 Task: Create a due date automation trigger when advanced on, 2 working days after a card is due add dates due next week at 11:00 AM.
Action: Mouse moved to (1055, 84)
Screenshot: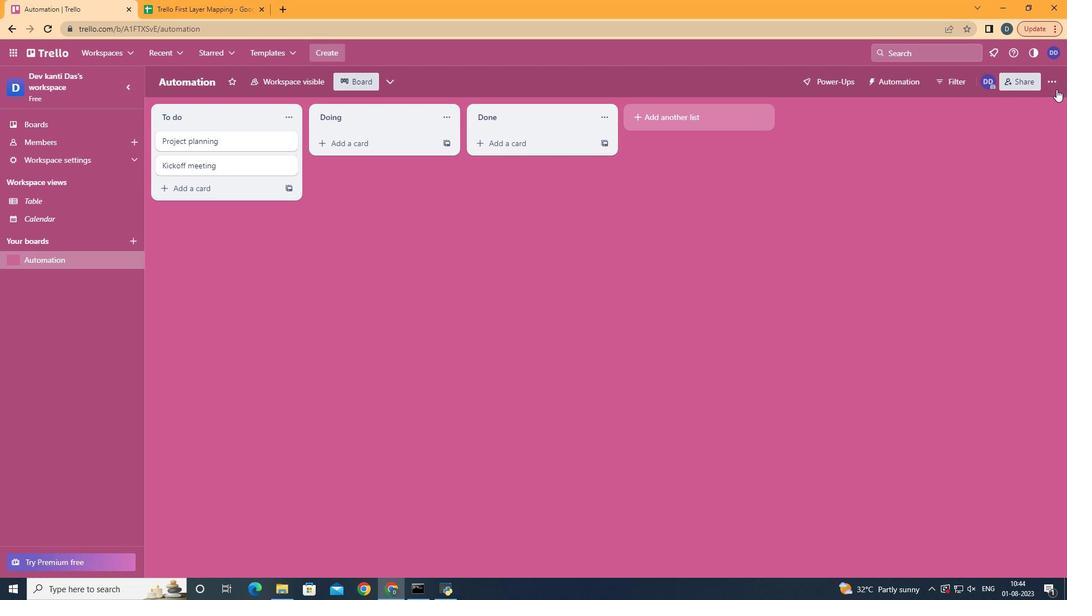 
Action: Mouse pressed left at (1055, 84)
Screenshot: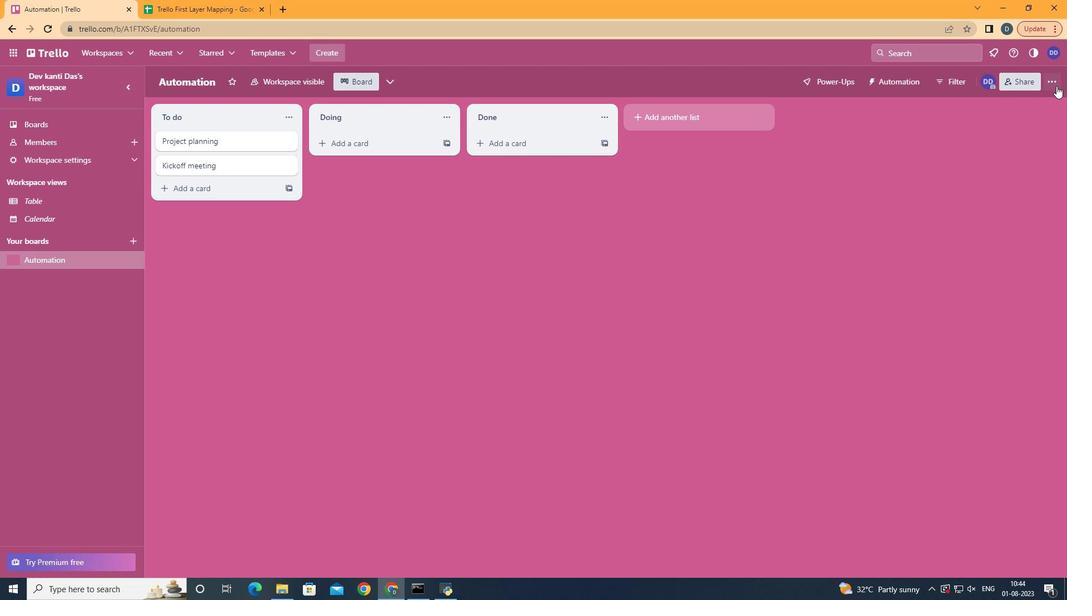 
Action: Mouse moved to (957, 228)
Screenshot: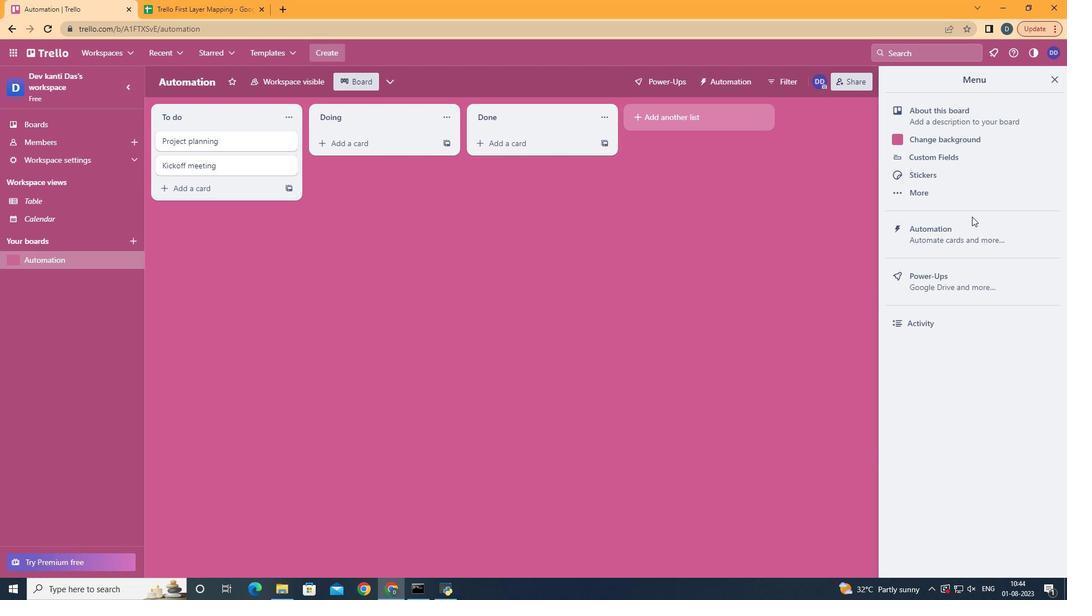 
Action: Mouse pressed left at (957, 228)
Screenshot: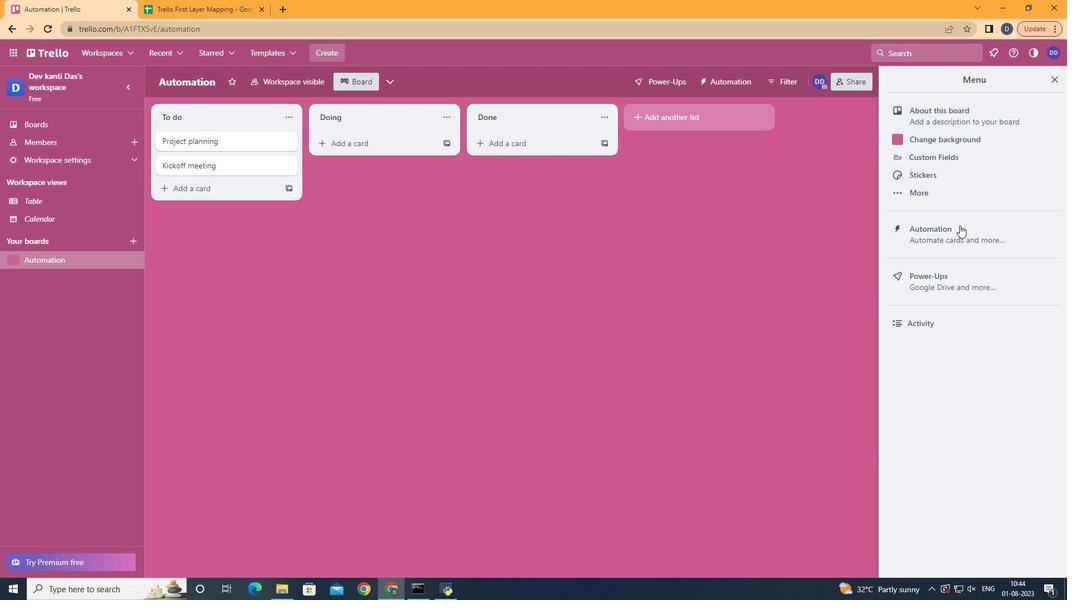 
Action: Mouse moved to (216, 222)
Screenshot: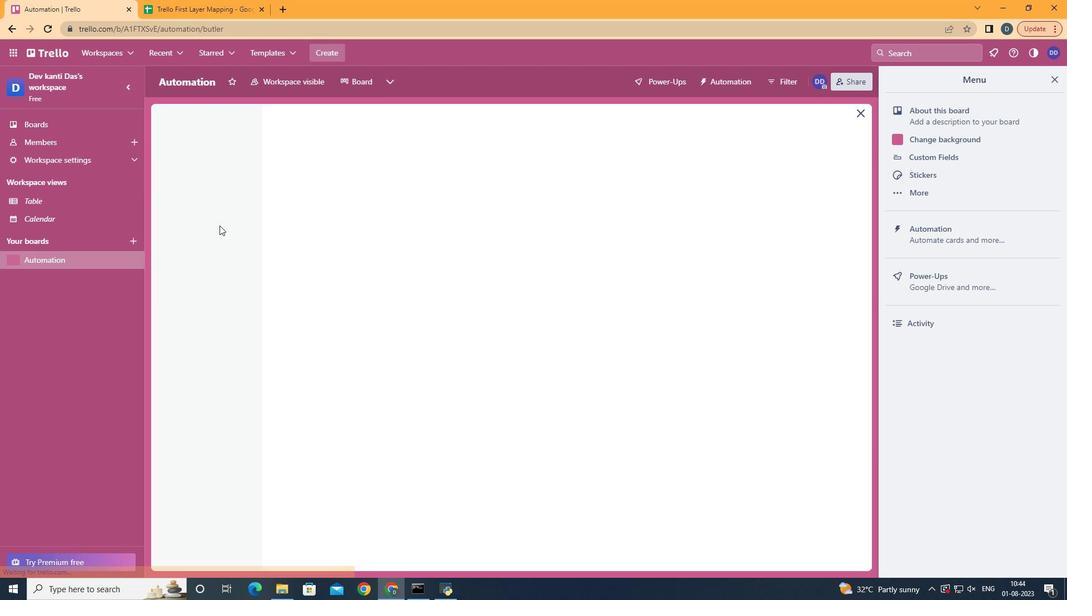 
Action: Mouse pressed left at (216, 222)
Screenshot: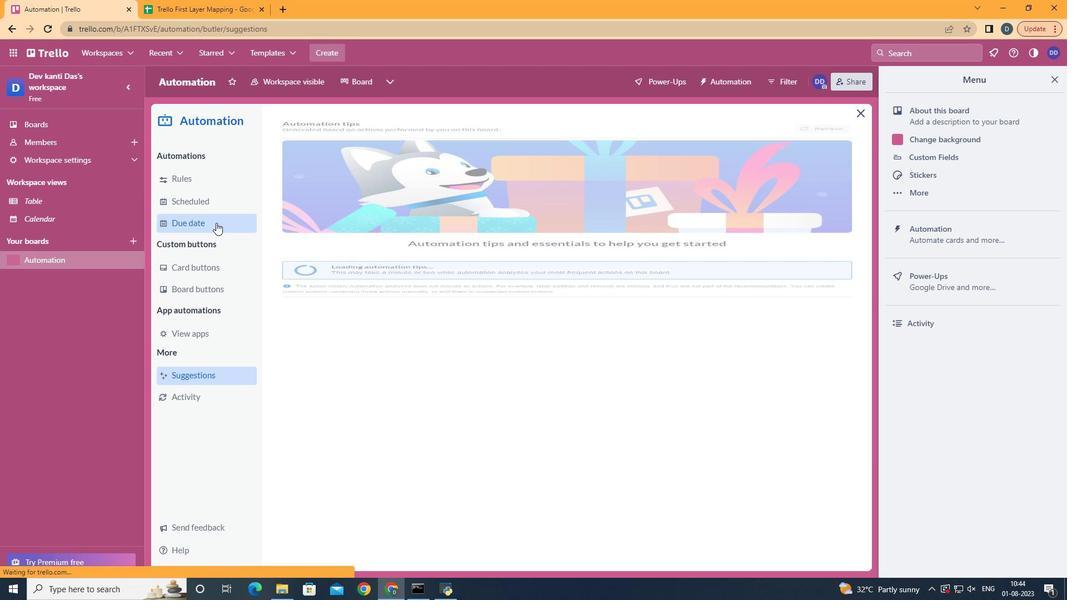
Action: Mouse moved to (799, 133)
Screenshot: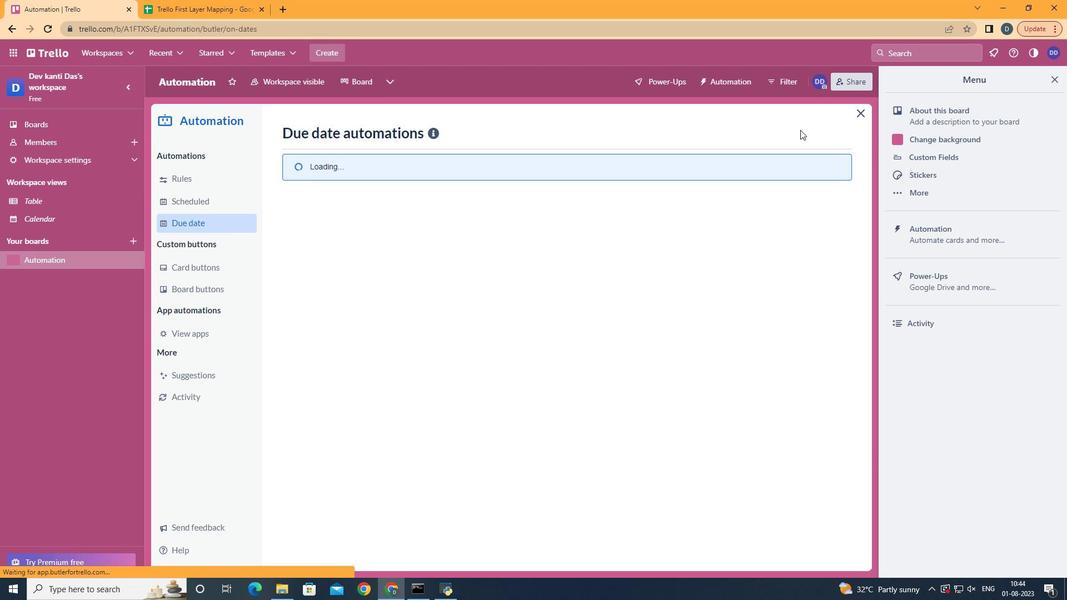 
Action: Mouse pressed left at (799, 133)
Screenshot: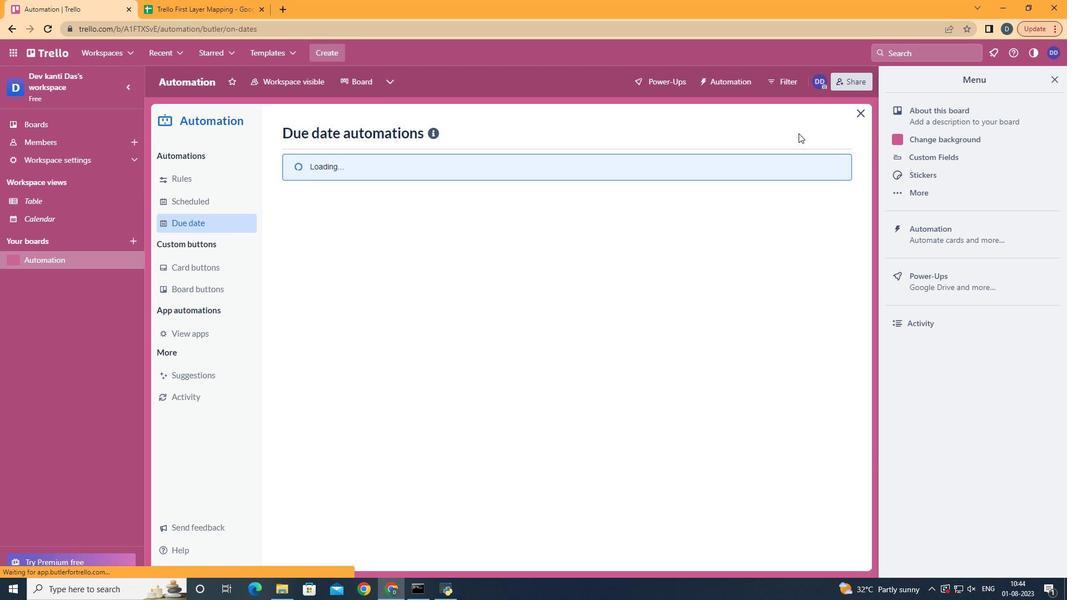 
Action: Mouse pressed left at (799, 133)
Screenshot: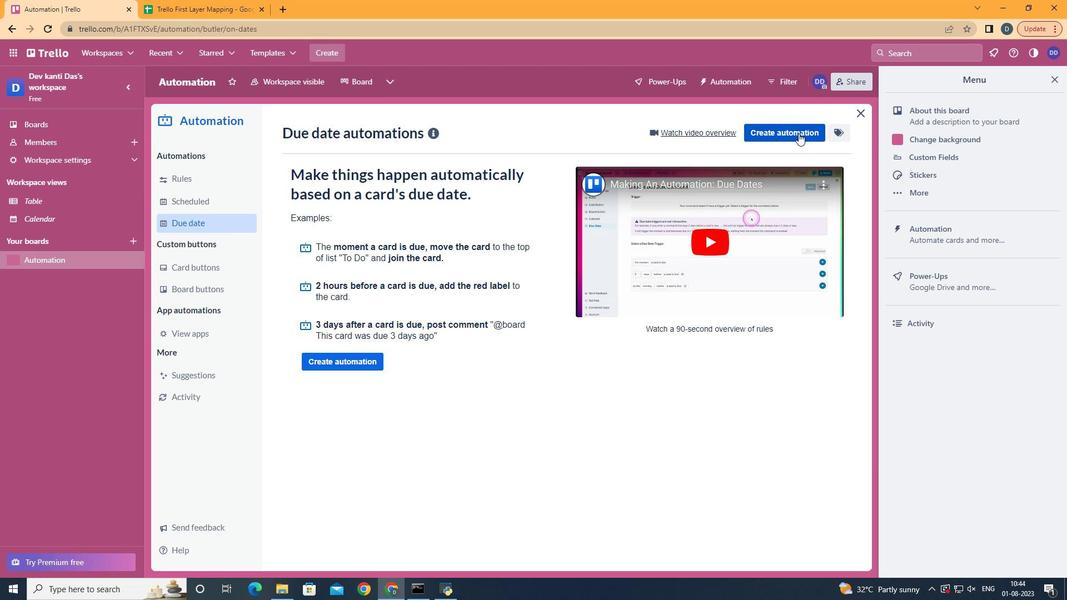 
Action: Mouse moved to (574, 240)
Screenshot: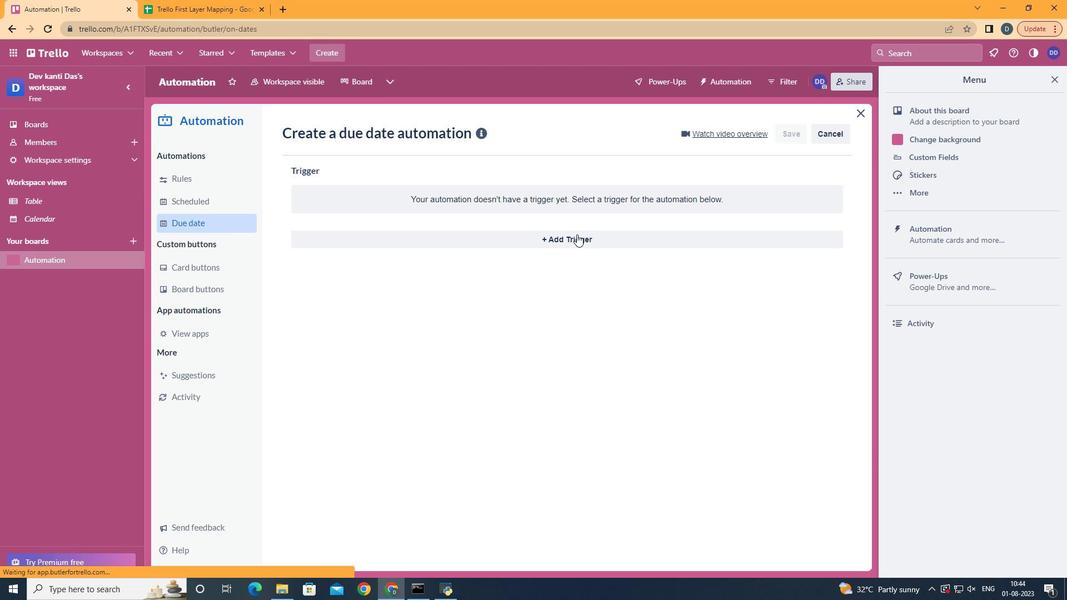 
Action: Mouse pressed left at (574, 240)
Screenshot: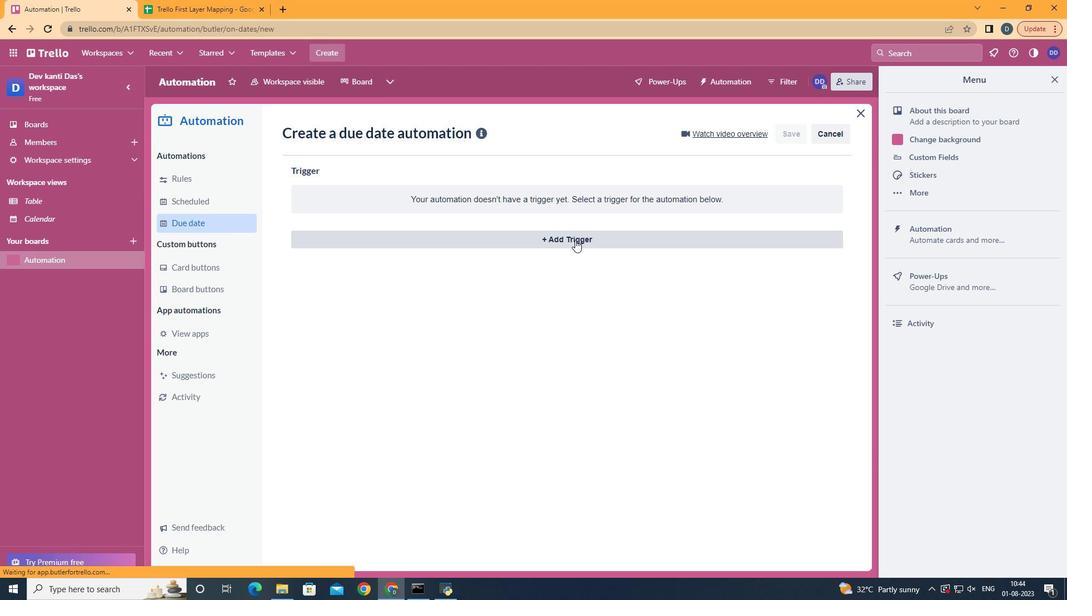 
Action: Mouse moved to (359, 447)
Screenshot: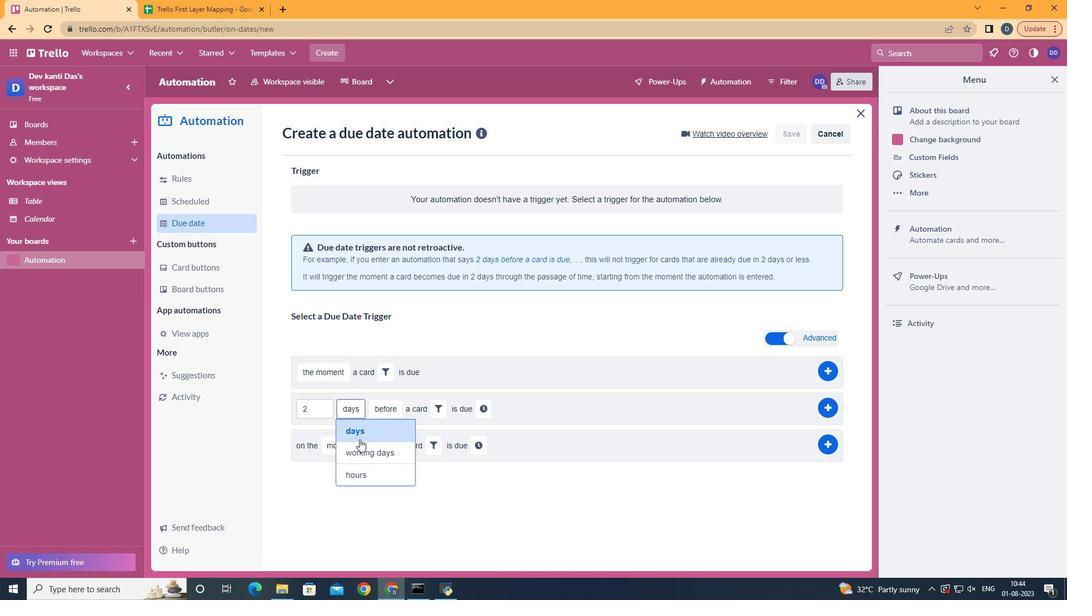 
Action: Mouse pressed left at (359, 447)
Screenshot: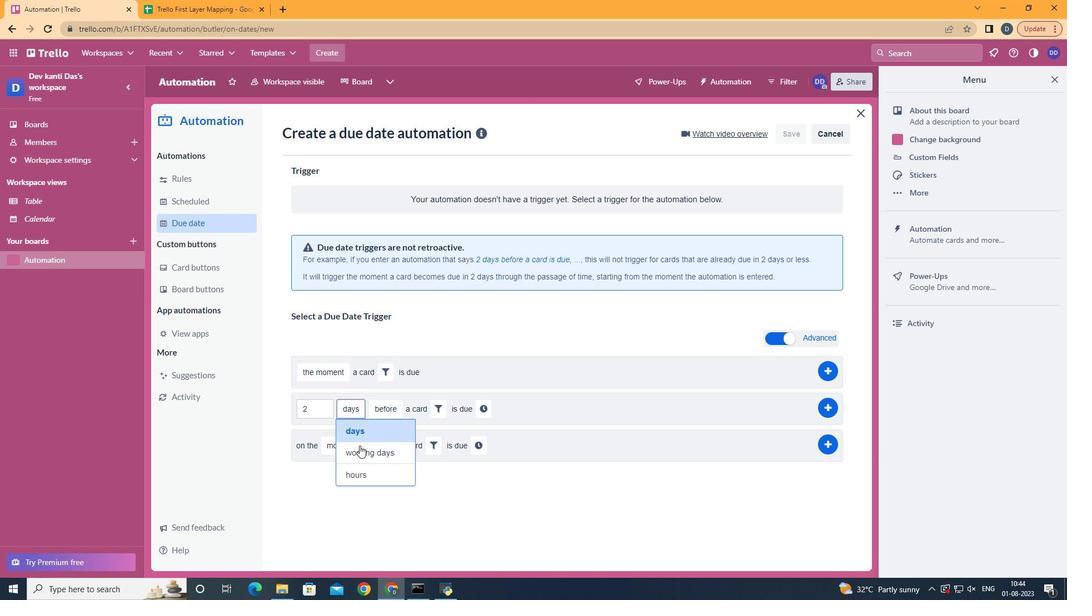 
Action: Mouse moved to (423, 448)
Screenshot: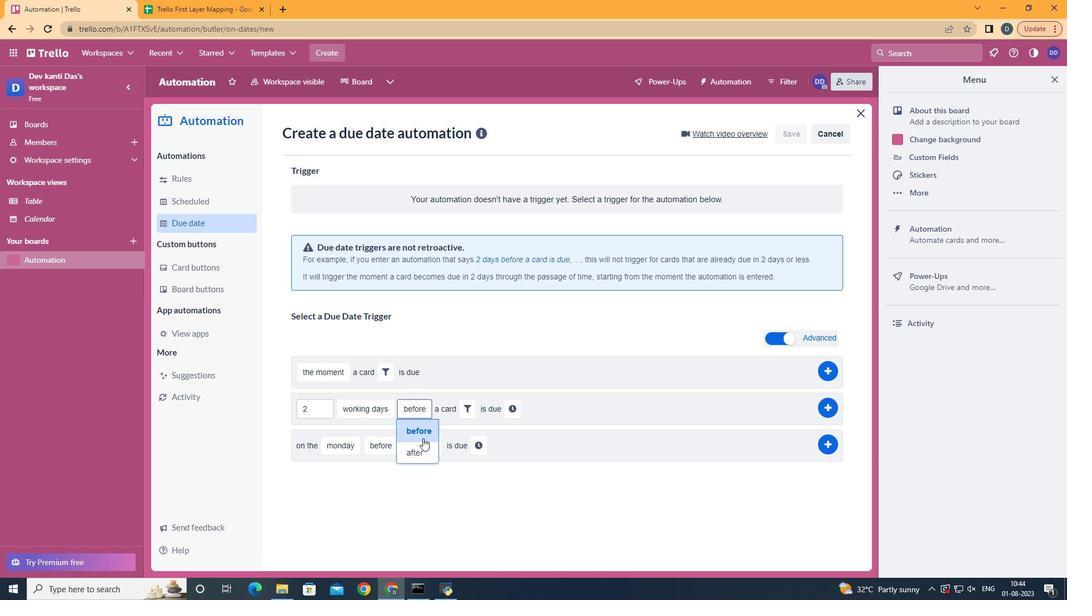 
Action: Mouse pressed left at (423, 448)
Screenshot: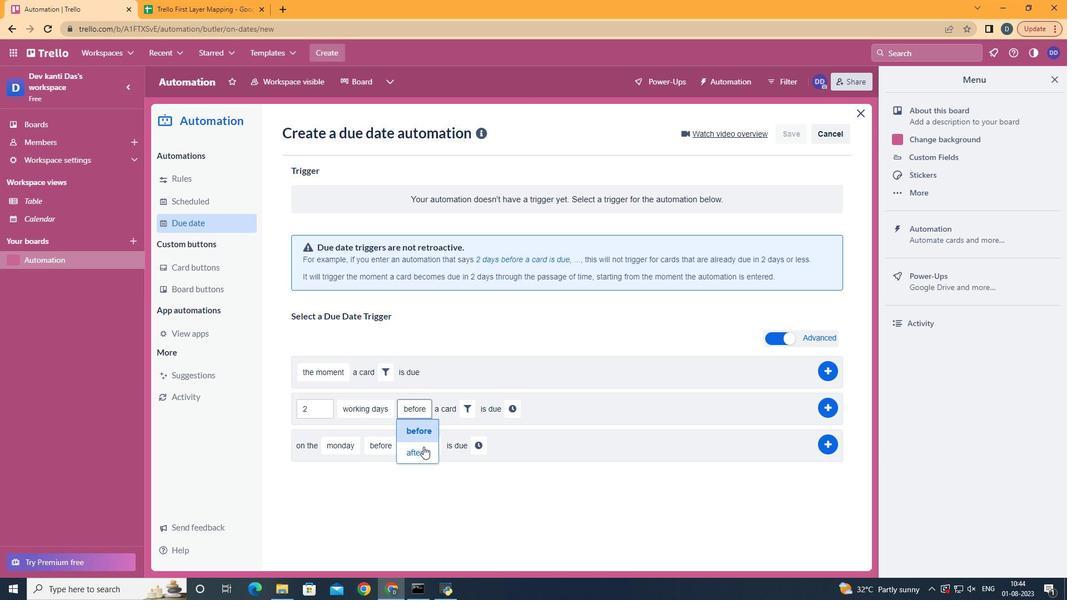 
Action: Mouse moved to (453, 417)
Screenshot: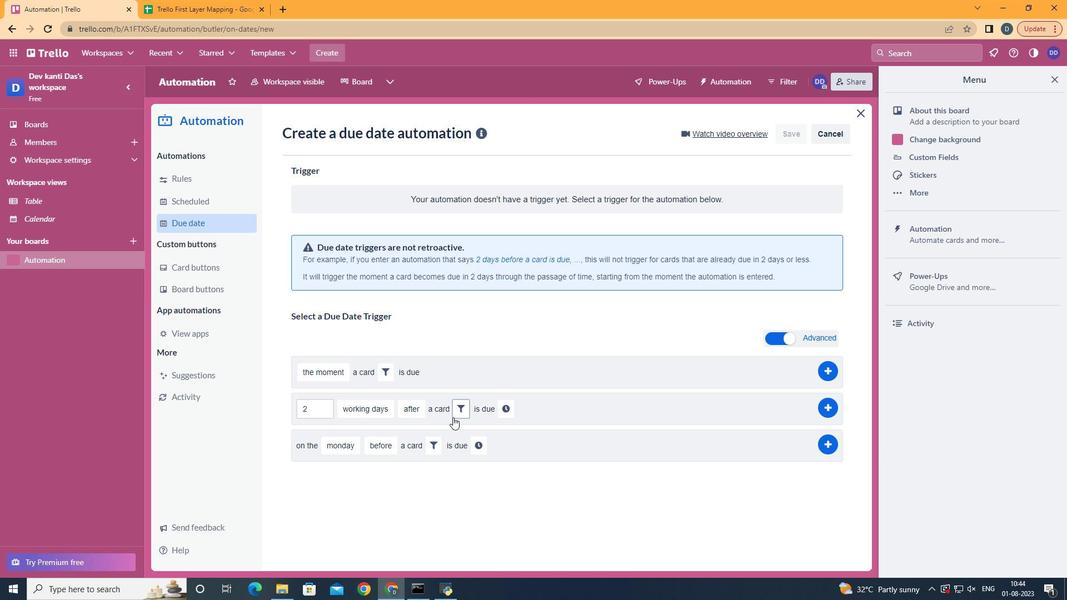 
Action: Mouse pressed left at (453, 417)
Screenshot: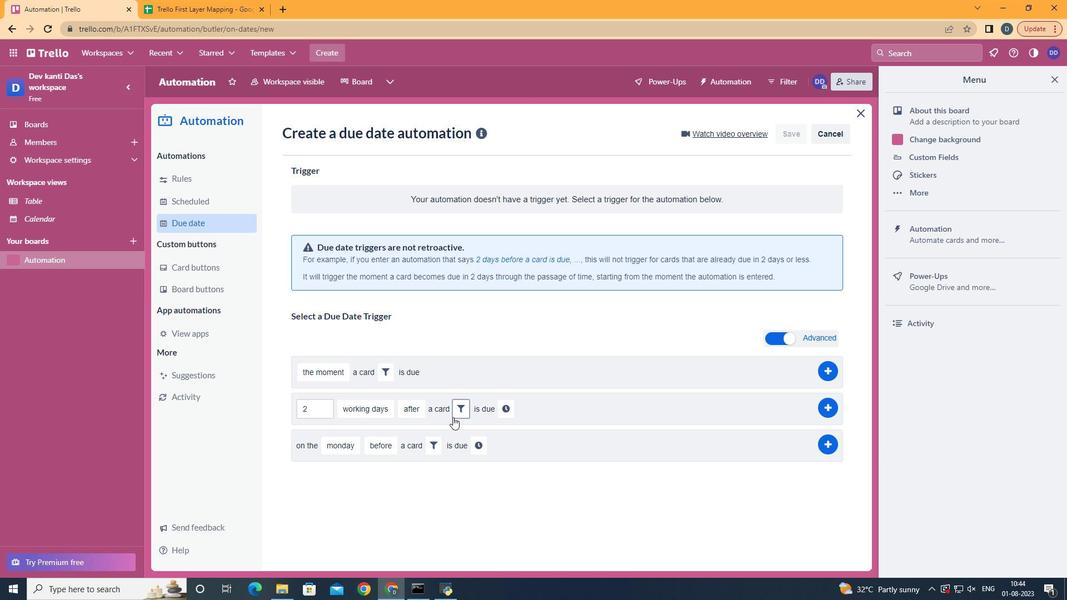 
Action: Mouse moved to (521, 443)
Screenshot: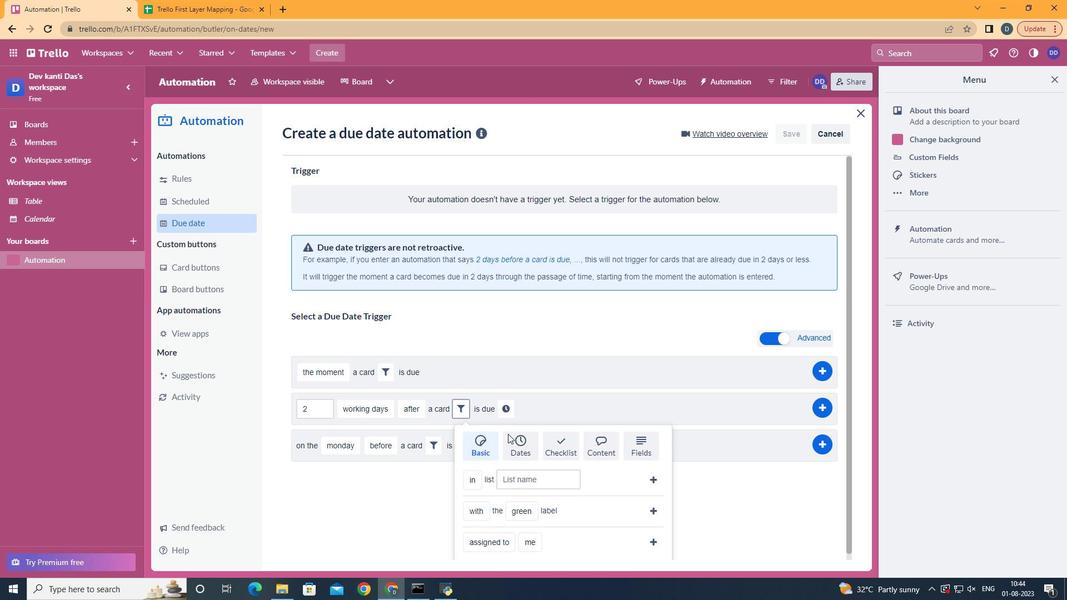 
Action: Mouse pressed left at (521, 443)
Screenshot: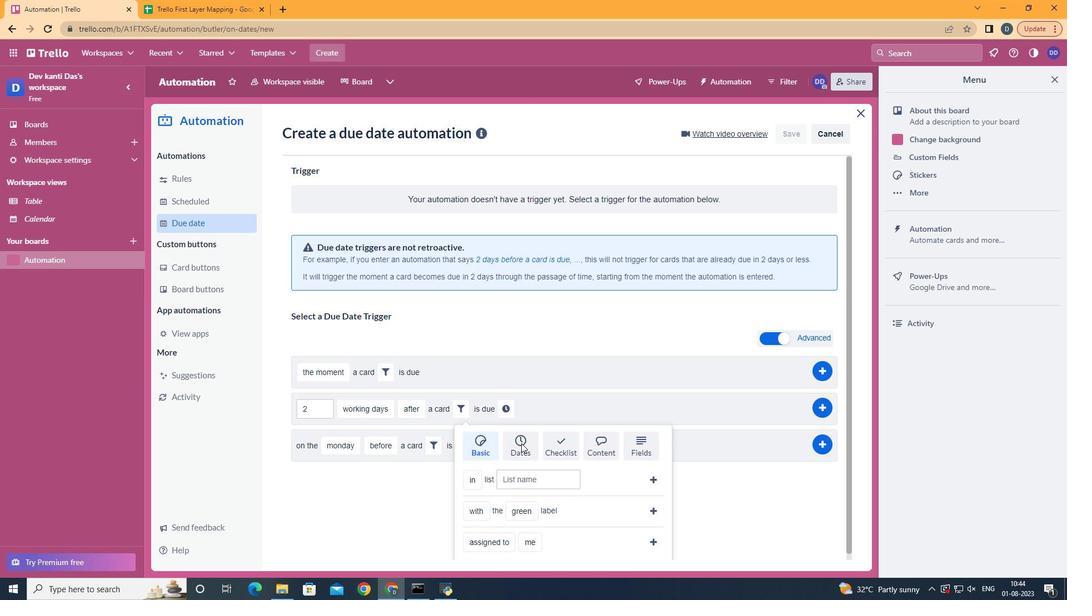
Action: Mouse moved to (521, 443)
Screenshot: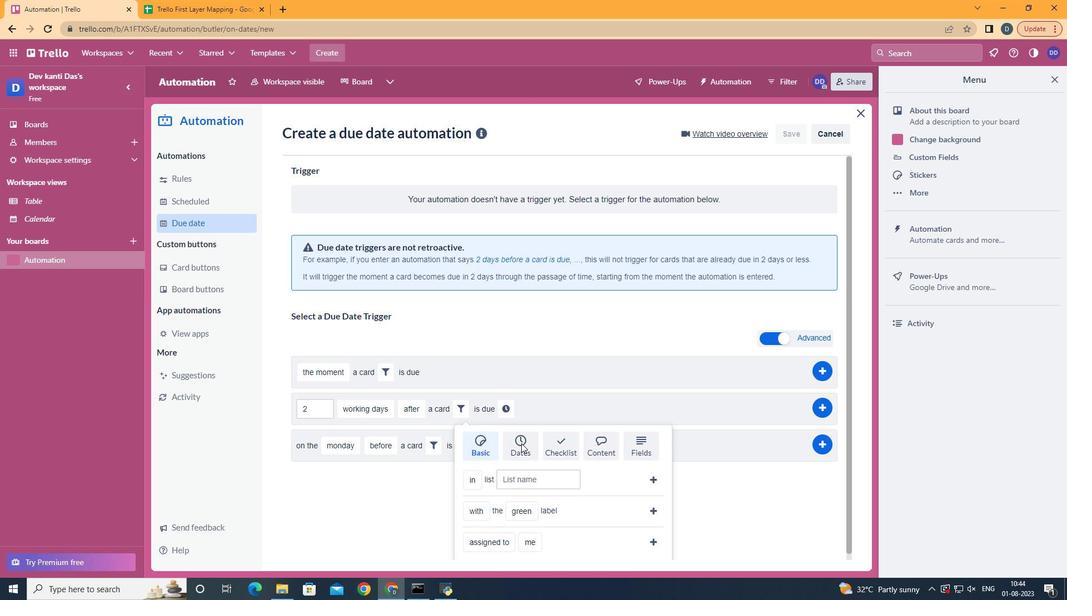 
Action: Mouse scrolled (521, 443) with delta (0, 0)
Screenshot: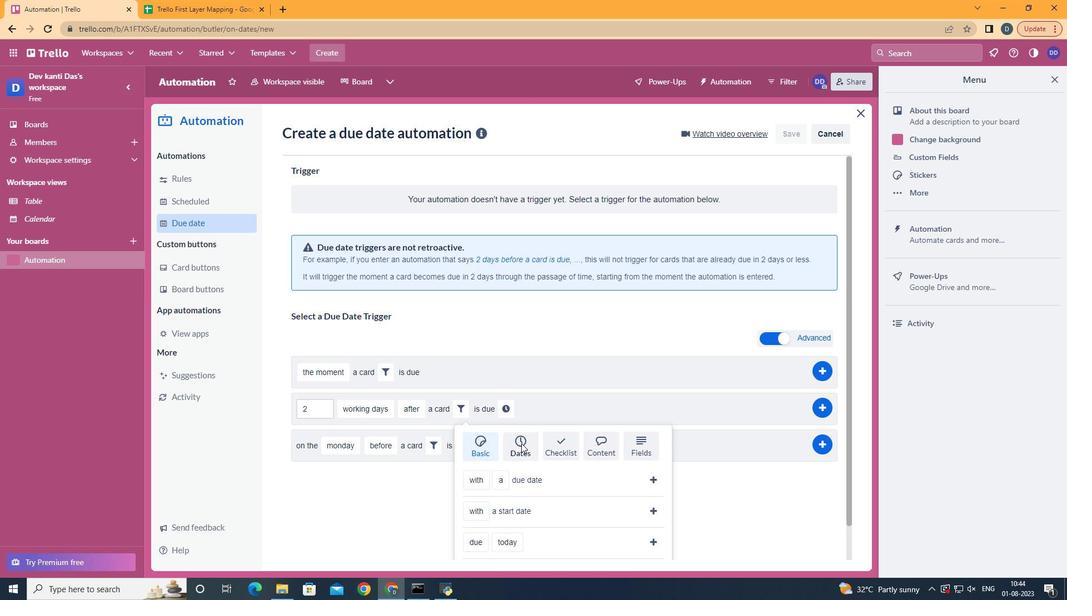 
Action: Mouse scrolled (521, 443) with delta (0, 0)
Screenshot: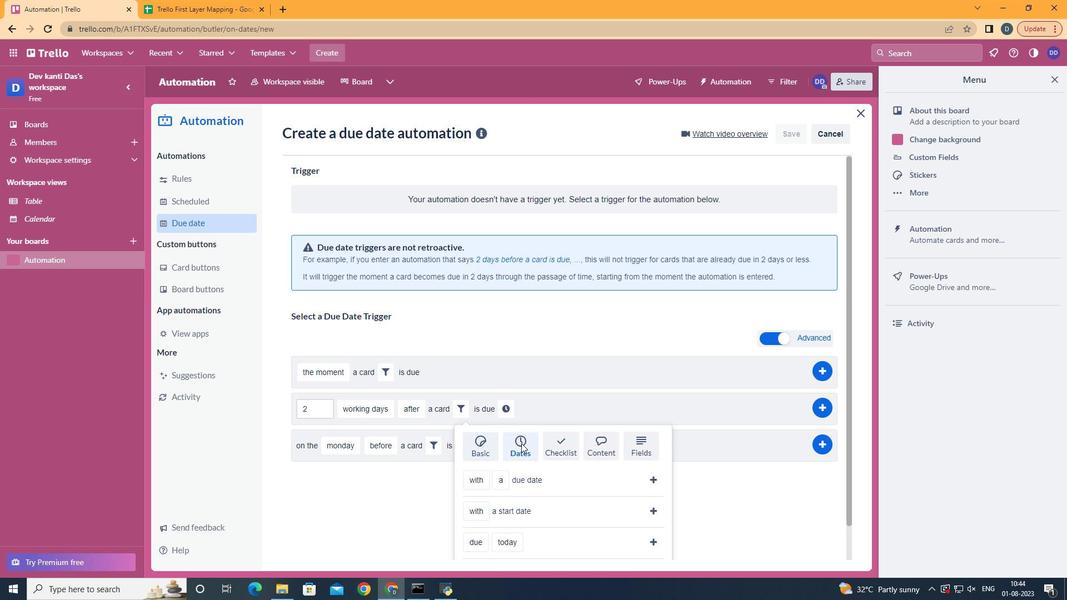 
Action: Mouse scrolled (521, 443) with delta (0, 0)
Screenshot: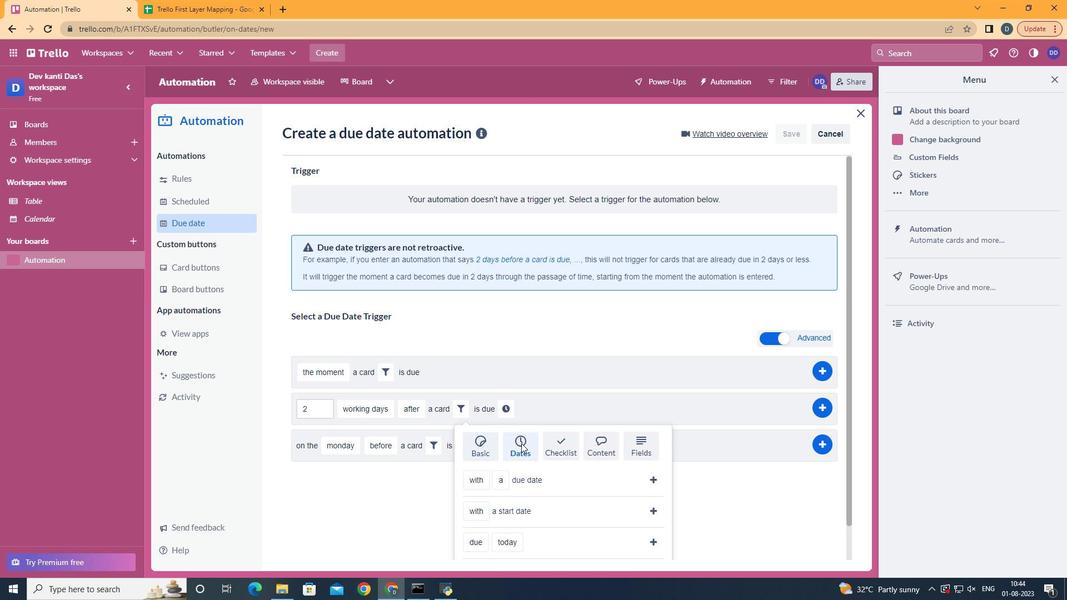 
Action: Mouse scrolled (521, 443) with delta (0, 0)
Screenshot: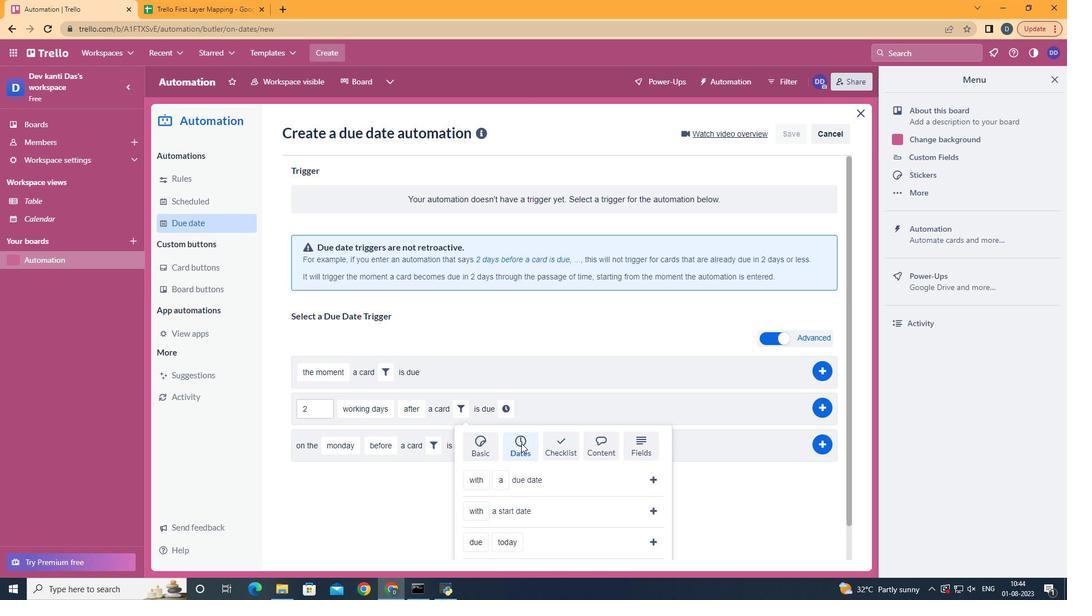 
Action: Mouse scrolled (521, 443) with delta (0, 0)
Screenshot: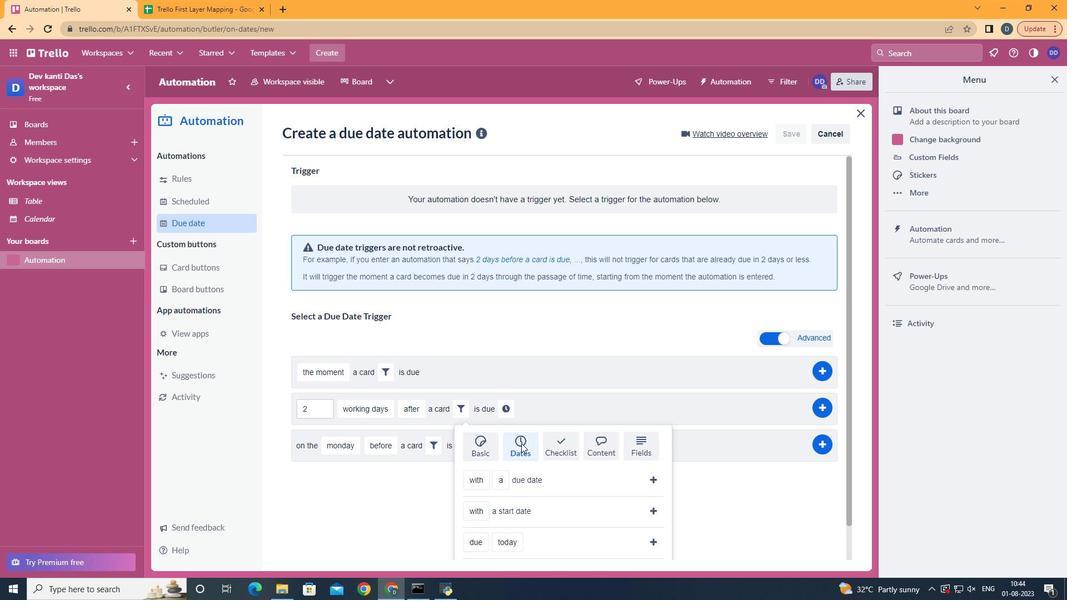 
Action: Mouse moved to (490, 420)
Screenshot: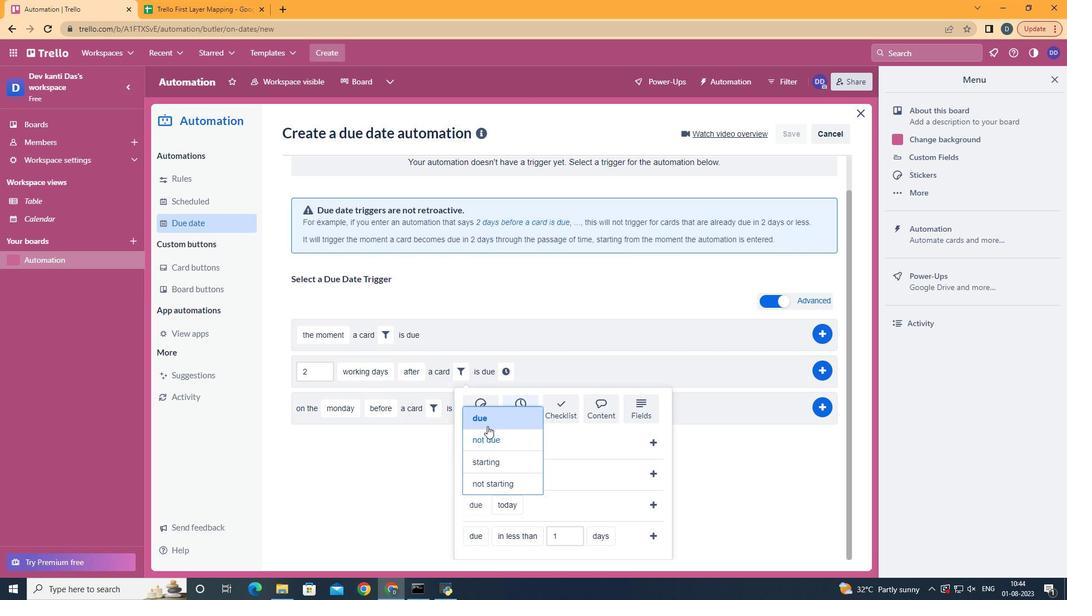 
Action: Mouse pressed left at (490, 420)
Screenshot: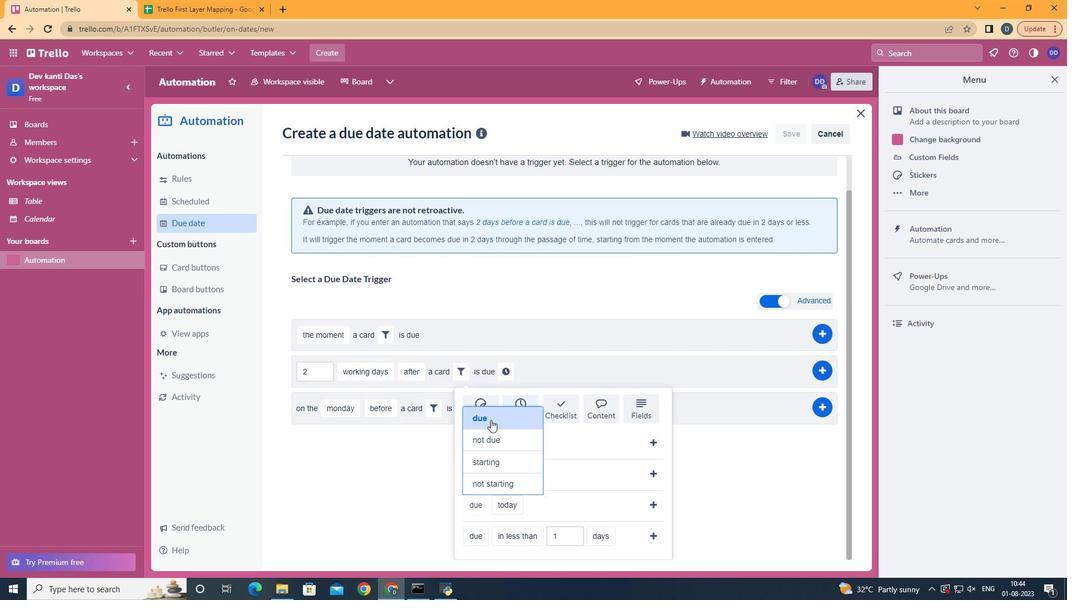 
Action: Mouse moved to (526, 442)
Screenshot: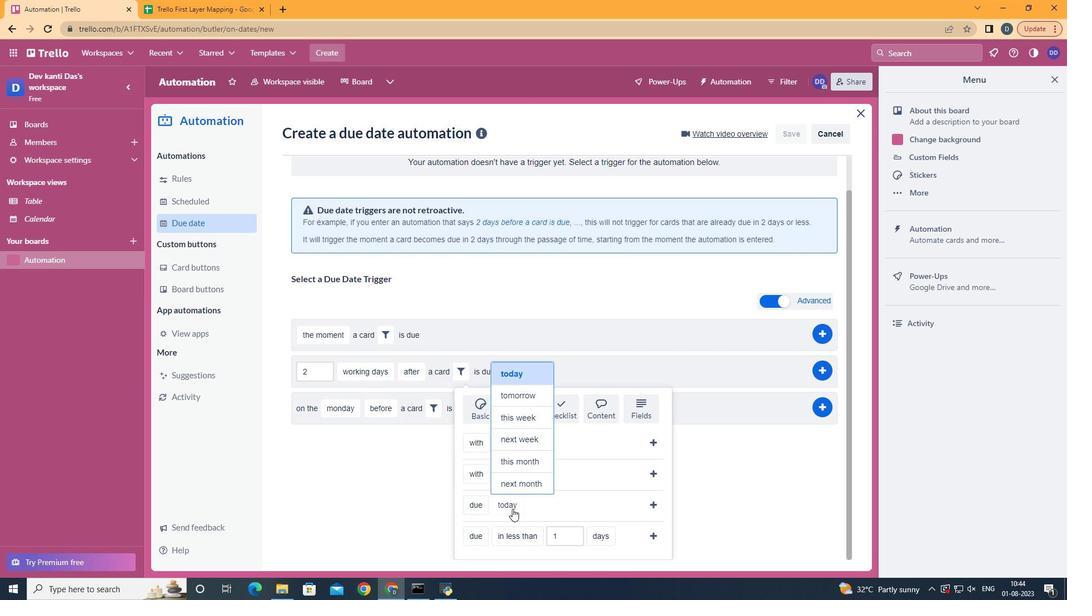 
Action: Mouse pressed left at (526, 442)
Screenshot: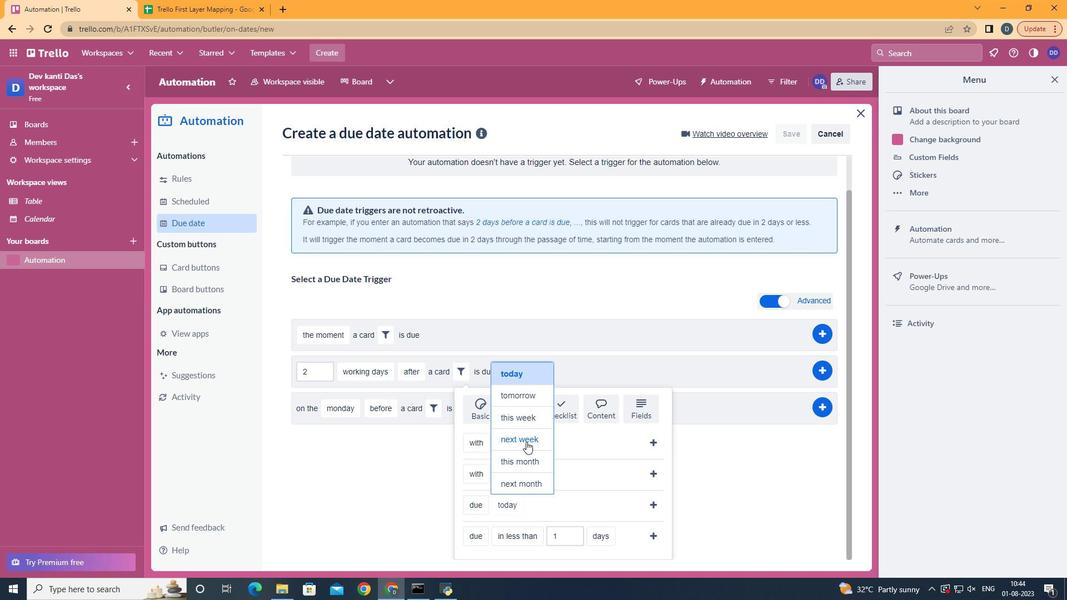 
Action: Mouse moved to (655, 501)
Screenshot: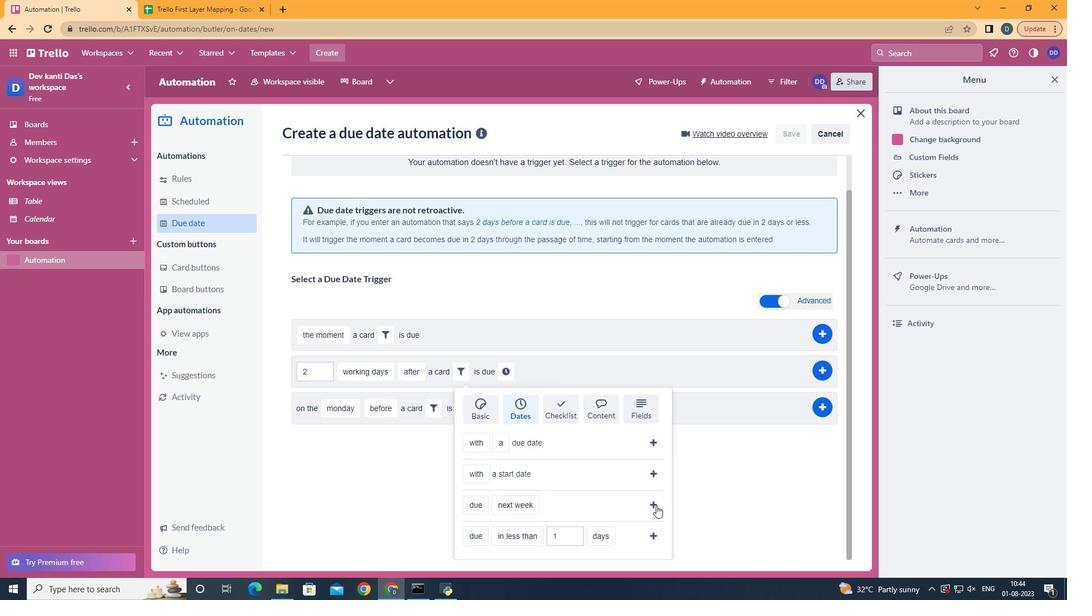 
Action: Mouse pressed left at (655, 501)
Screenshot: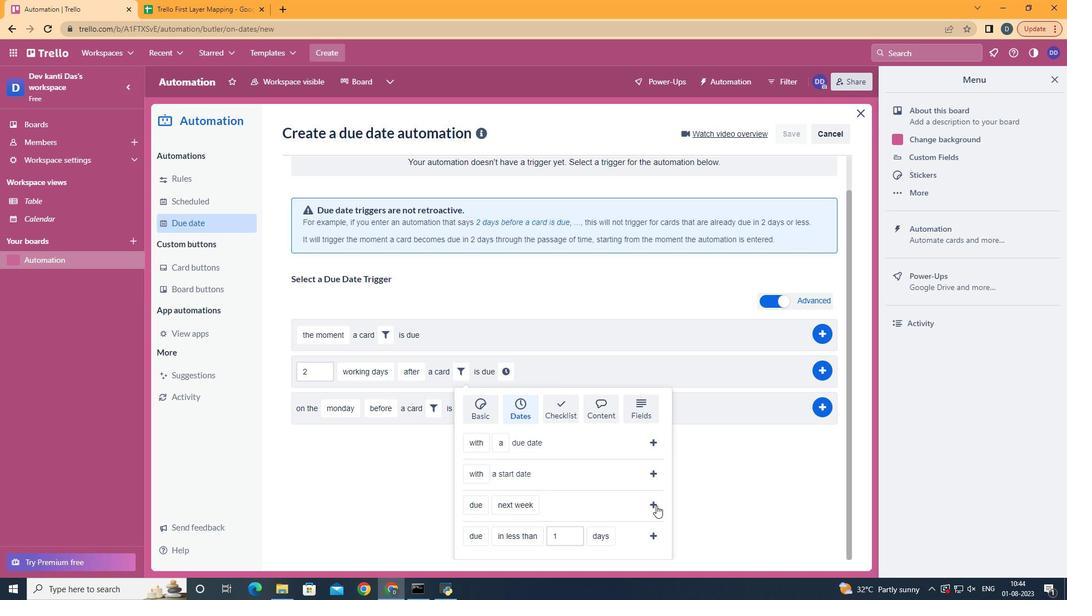 
Action: Mouse moved to (591, 412)
Screenshot: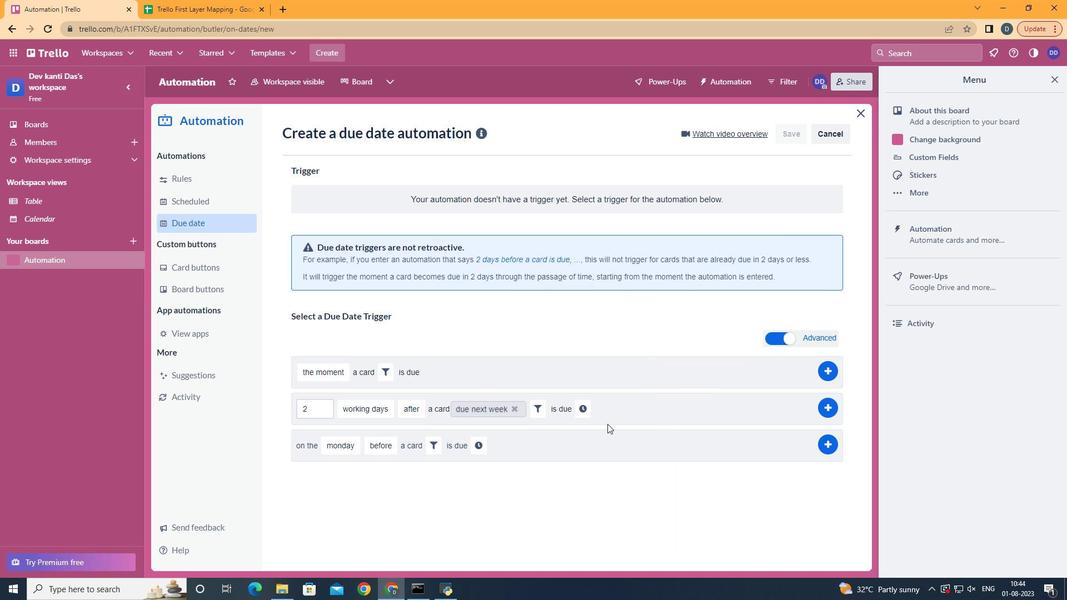 
Action: Mouse pressed left at (591, 412)
Screenshot: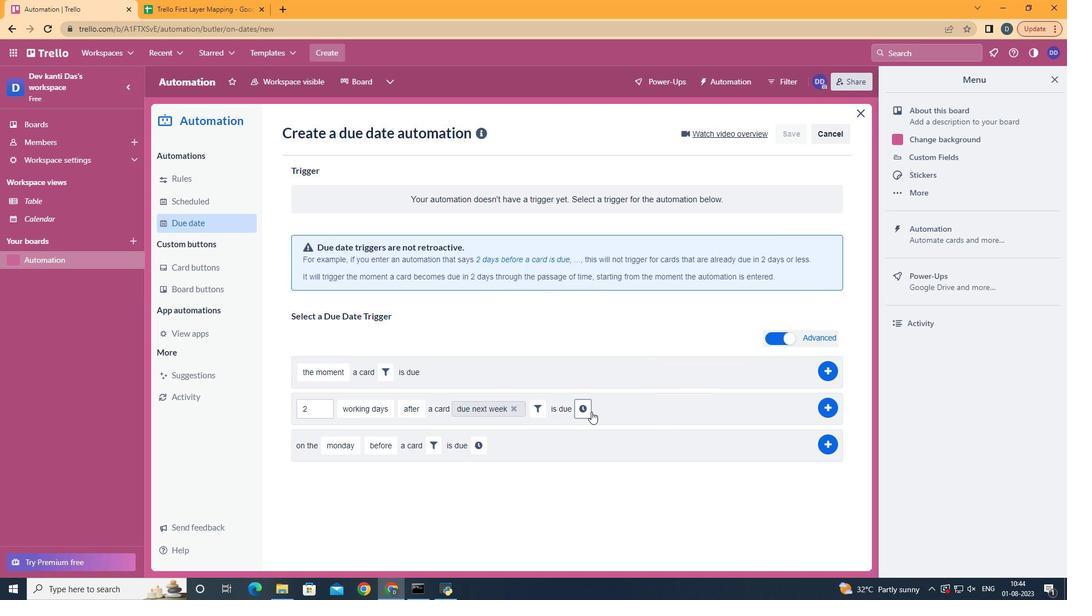 
Action: Mouse moved to (606, 410)
Screenshot: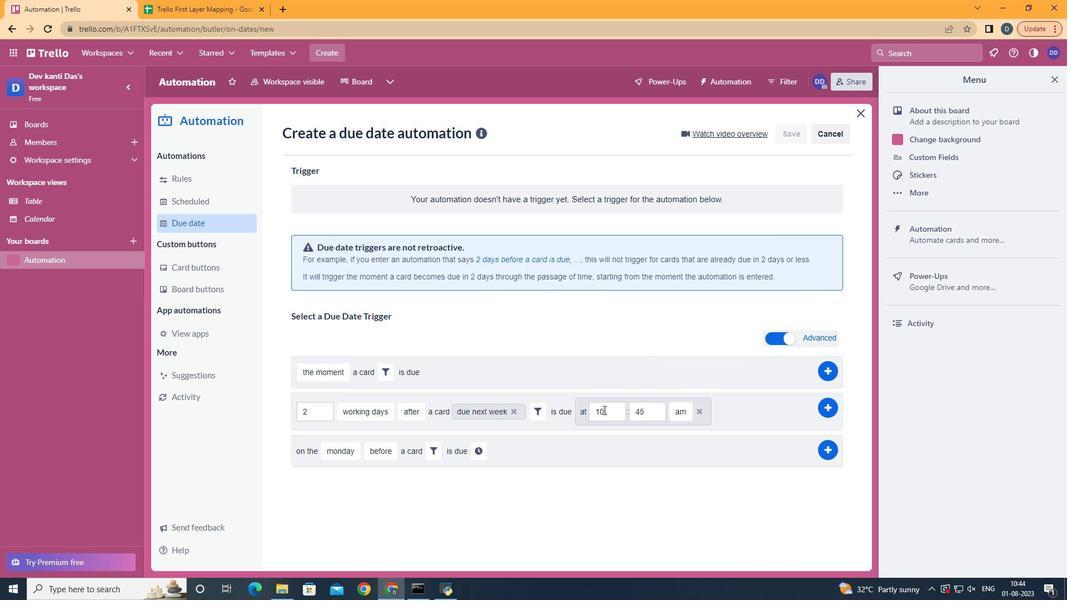 
Action: Mouse pressed left at (606, 410)
Screenshot: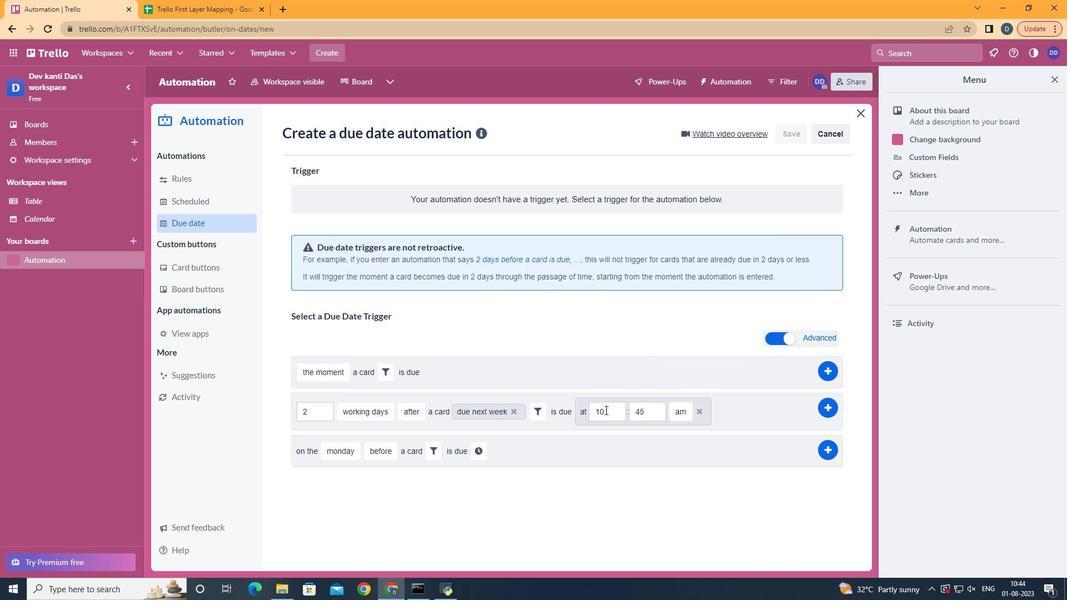 
Action: Key pressed <Key.backspace>1
Screenshot: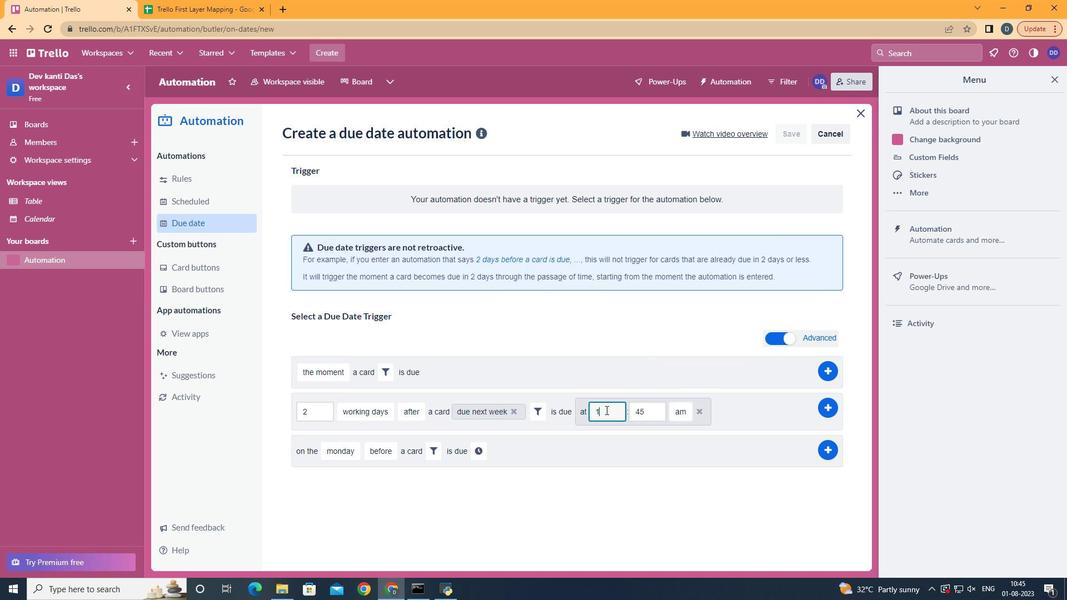 
Action: Mouse moved to (656, 411)
Screenshot: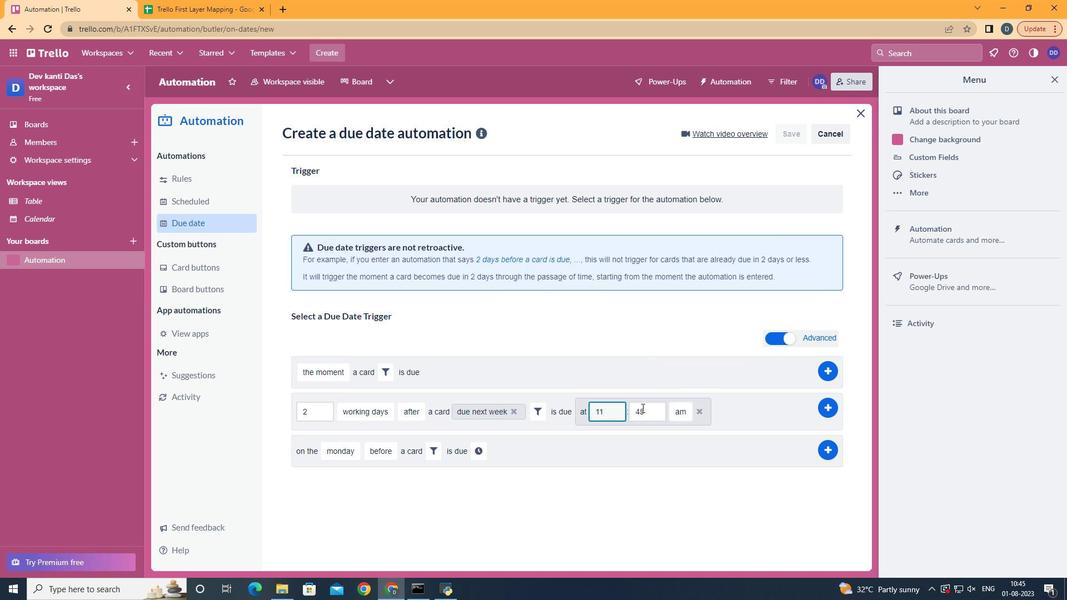 
Action: Mouse pressed left at (656, 411)
Screenshot: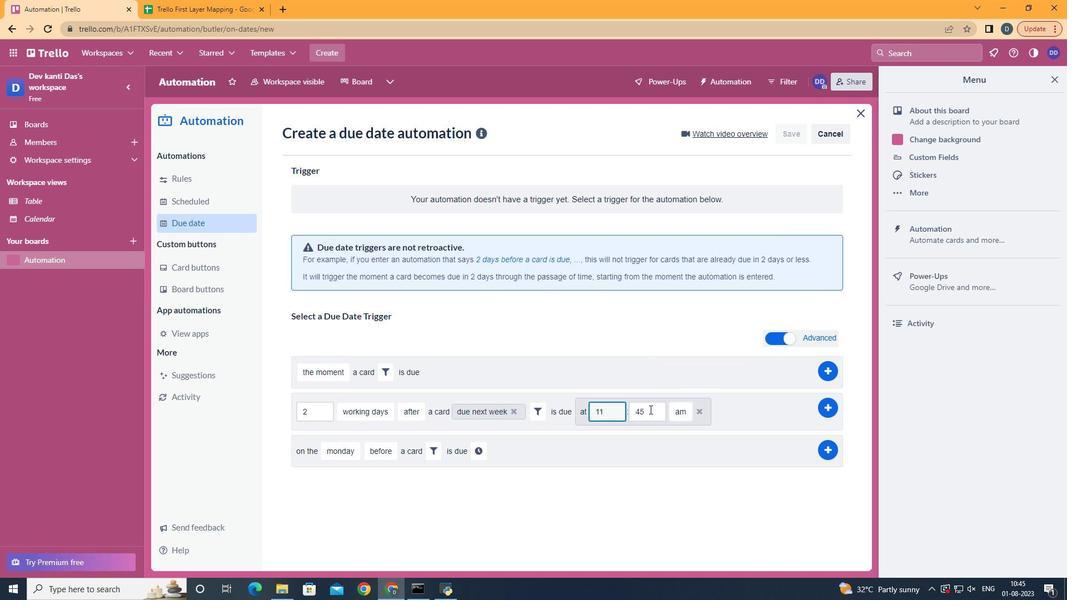 
Action: Mouse moved to (654, 412)
Screenshot: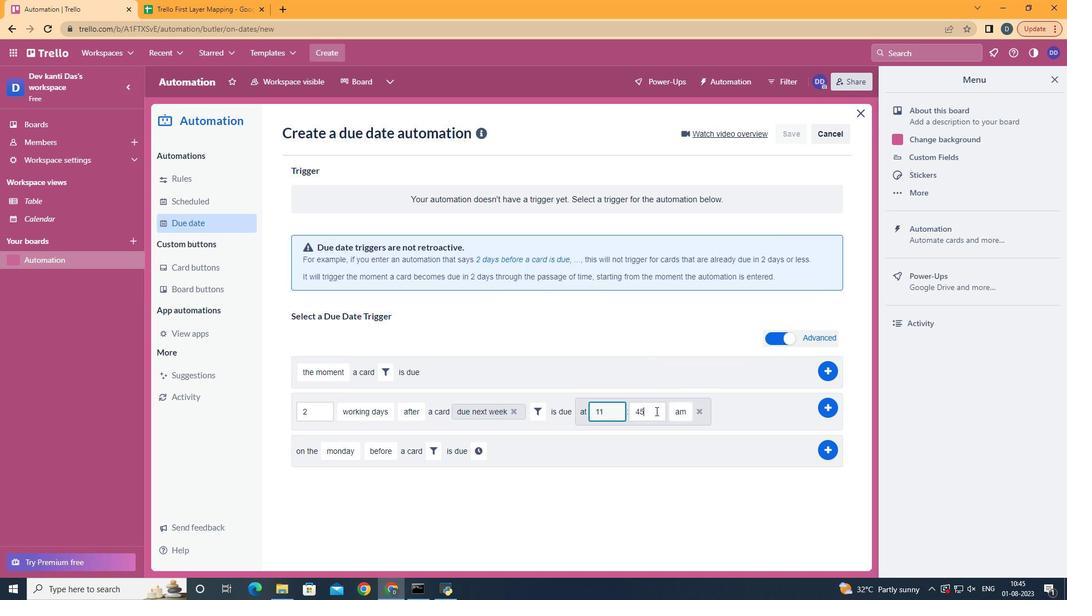 
Action: Key pressed <Key.backspace>
Screenshot: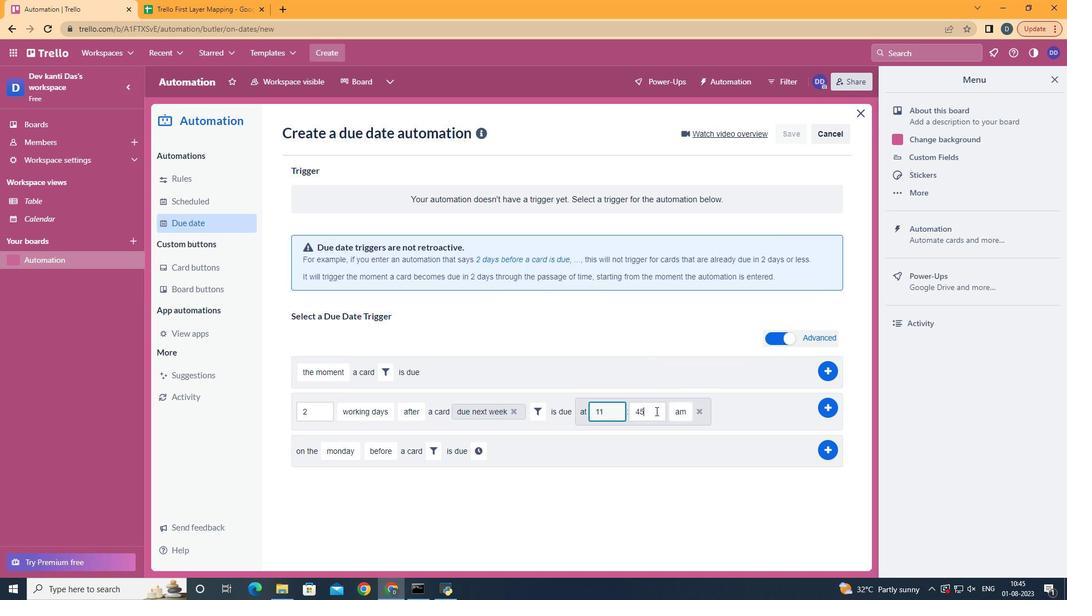 
Action: Mouse moved to (642, 416)
Screenshot: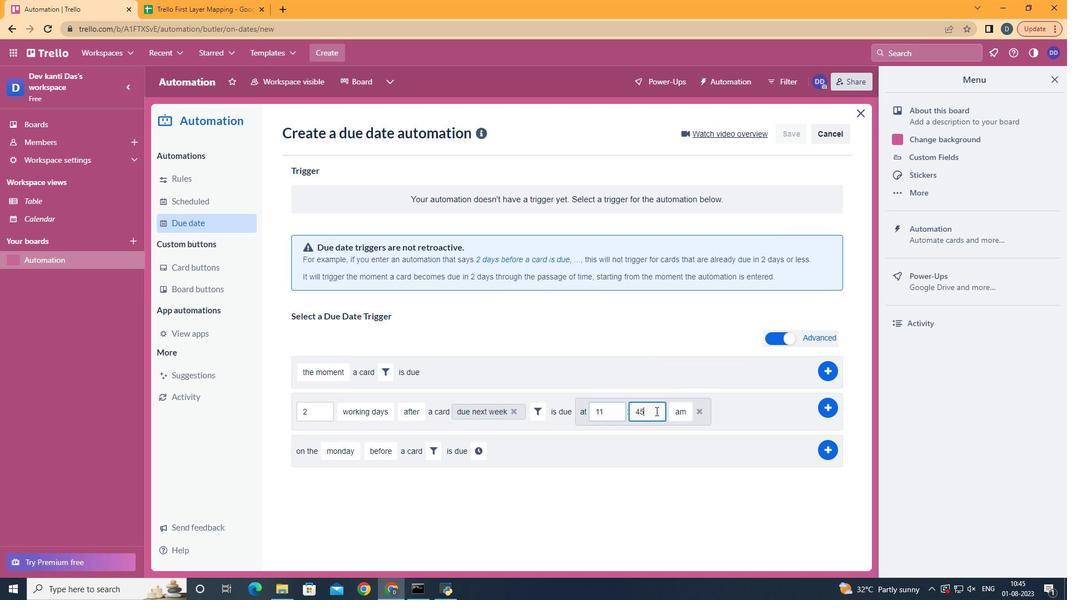 
Action: Key pressed <Key.backspace>00
Screenshot: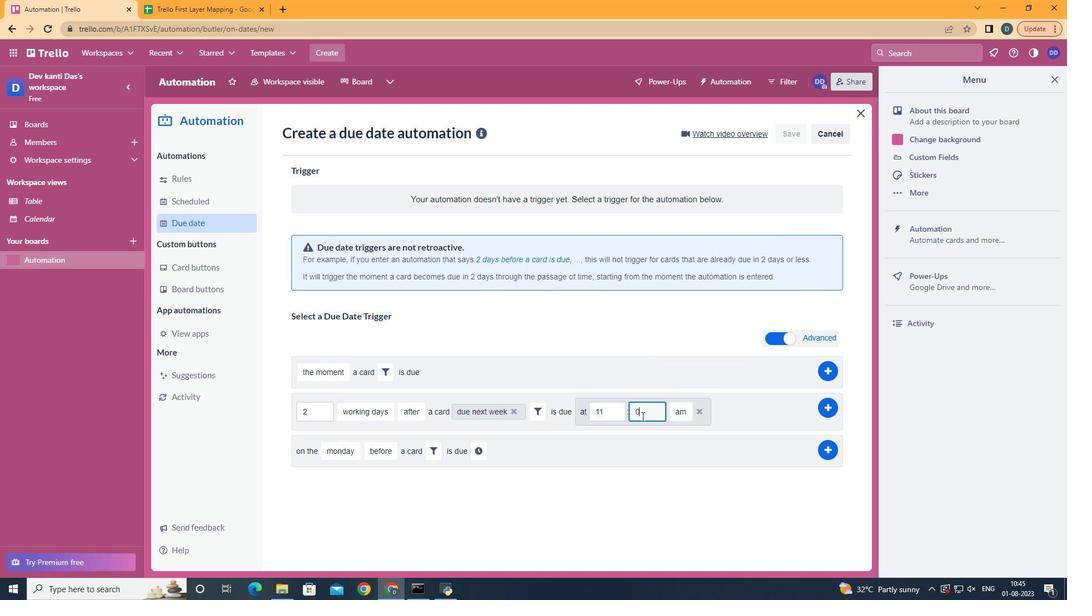 
Action: Mouse moved to (840, 408)
Screenshot: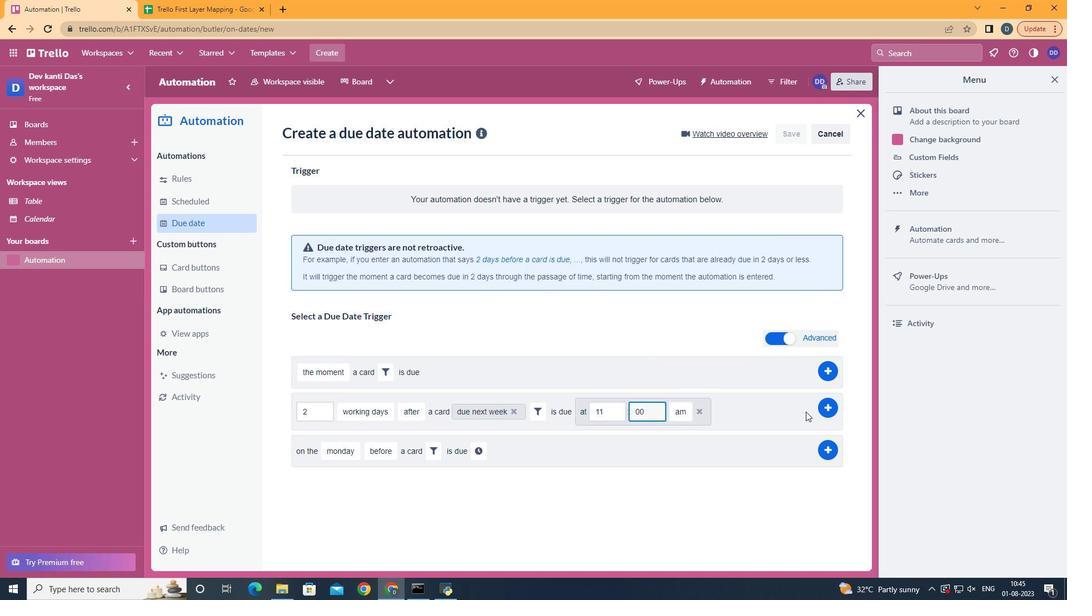 
Action: Mouse pressed left at (840, 408)
Screenshot: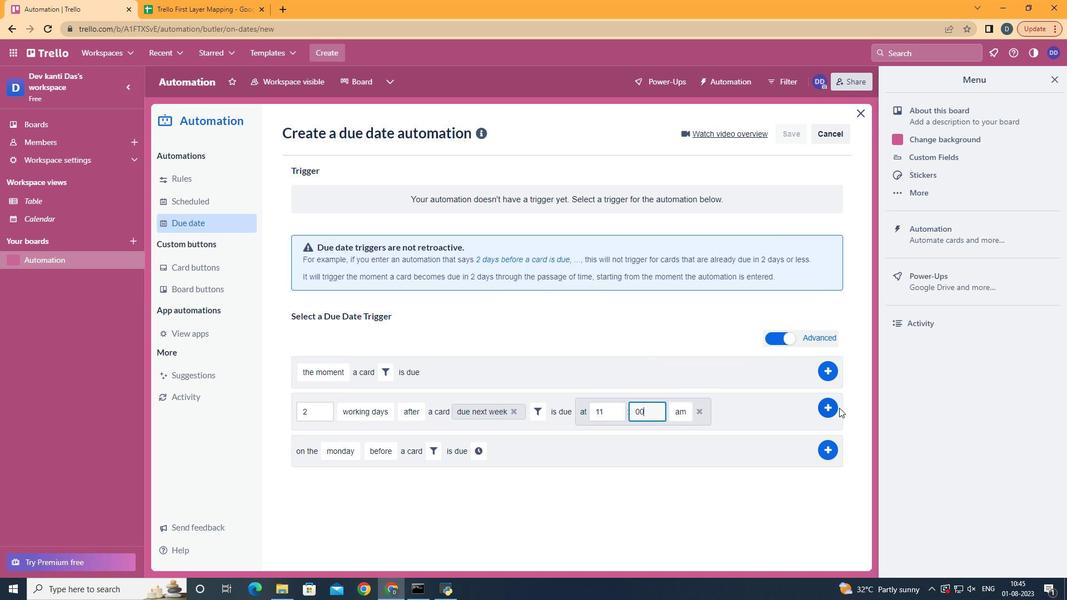 
Action: Mouse moved to (825, 410)
Screenshot: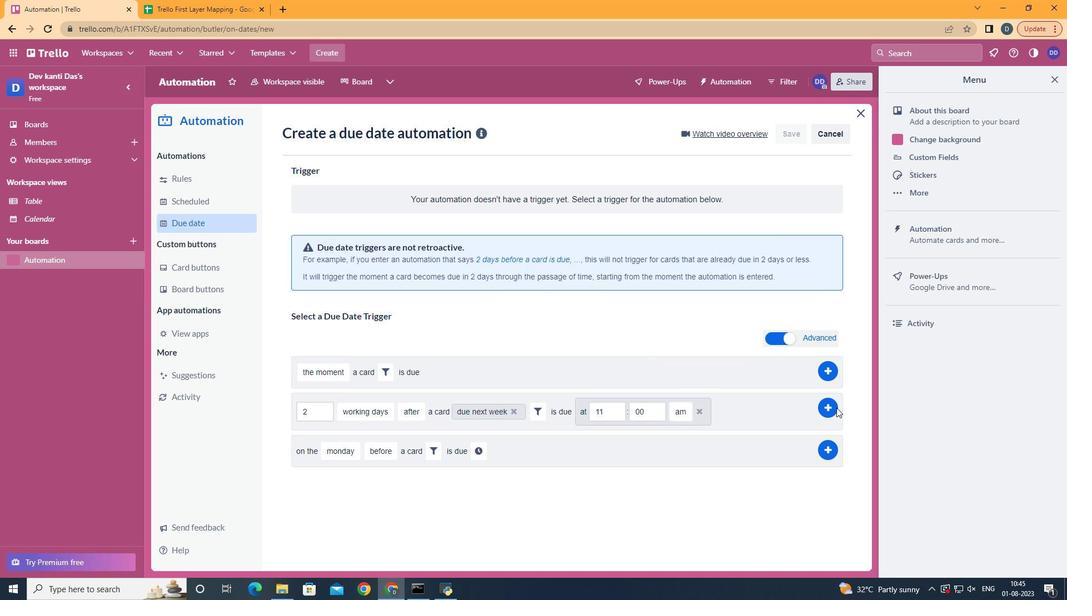 
Action: Mouse pressed left at (825, 410)
Screenshot: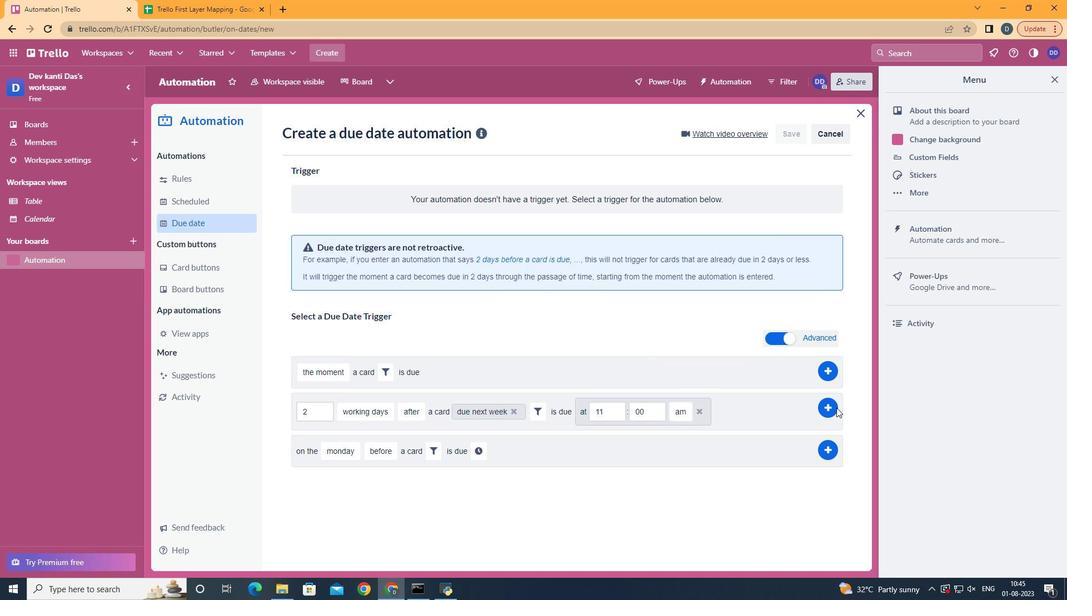 
Action: Mouse moved to (507, 236)
Screenshot: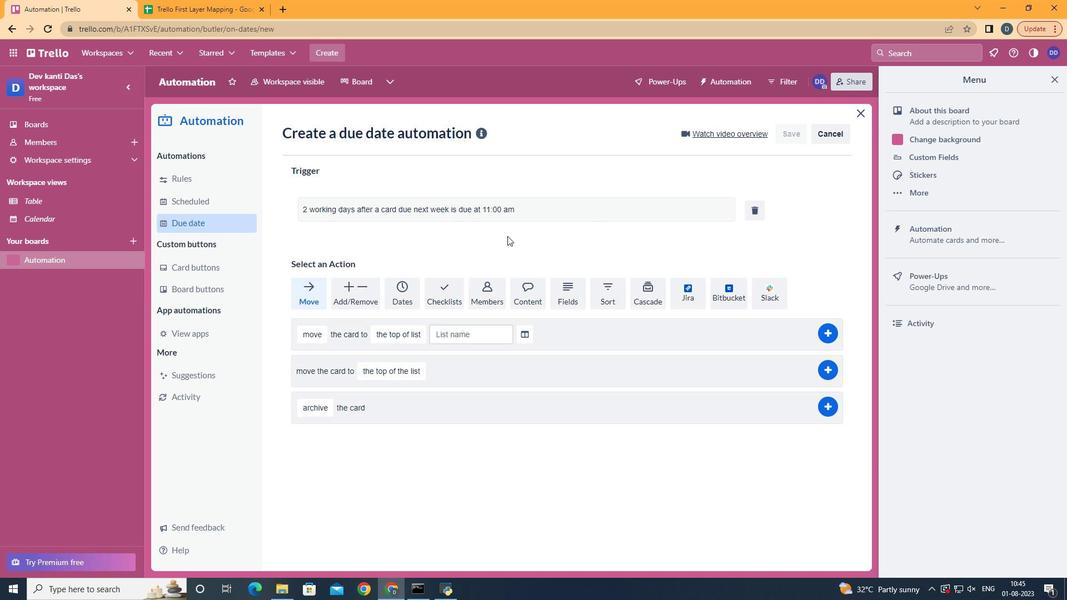 
